 Task: Use the formula "IMSINH" in spreadsheet "Project portfolio".
Action: Mouse moved to (55, 467)
Screenshot: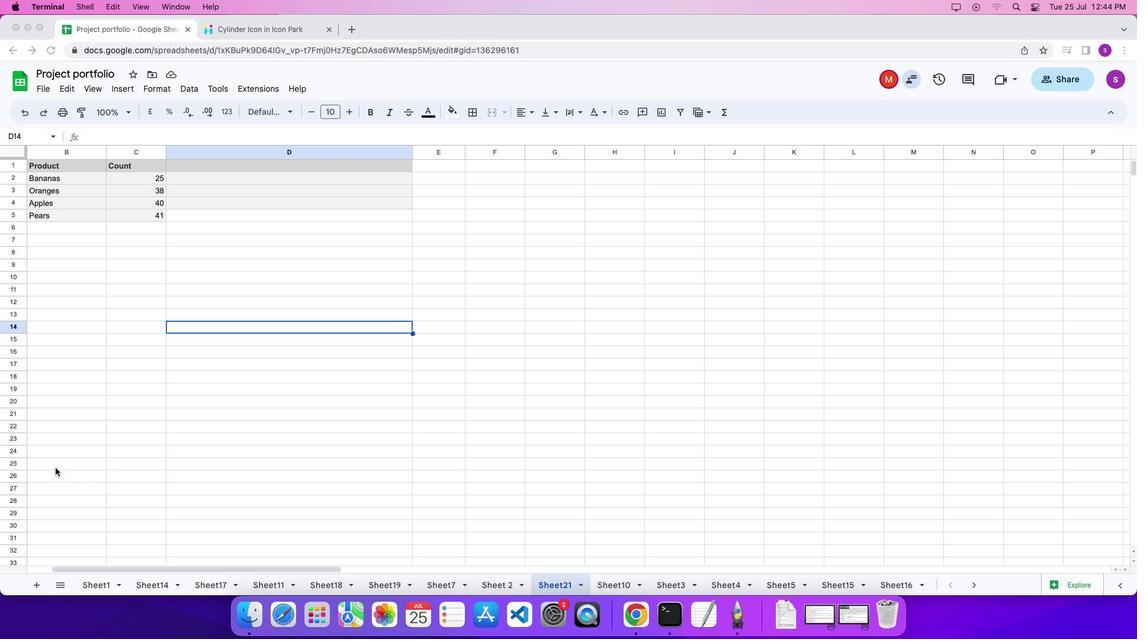 
Action: Mouse pressed left at (55, 467)
Screenshot: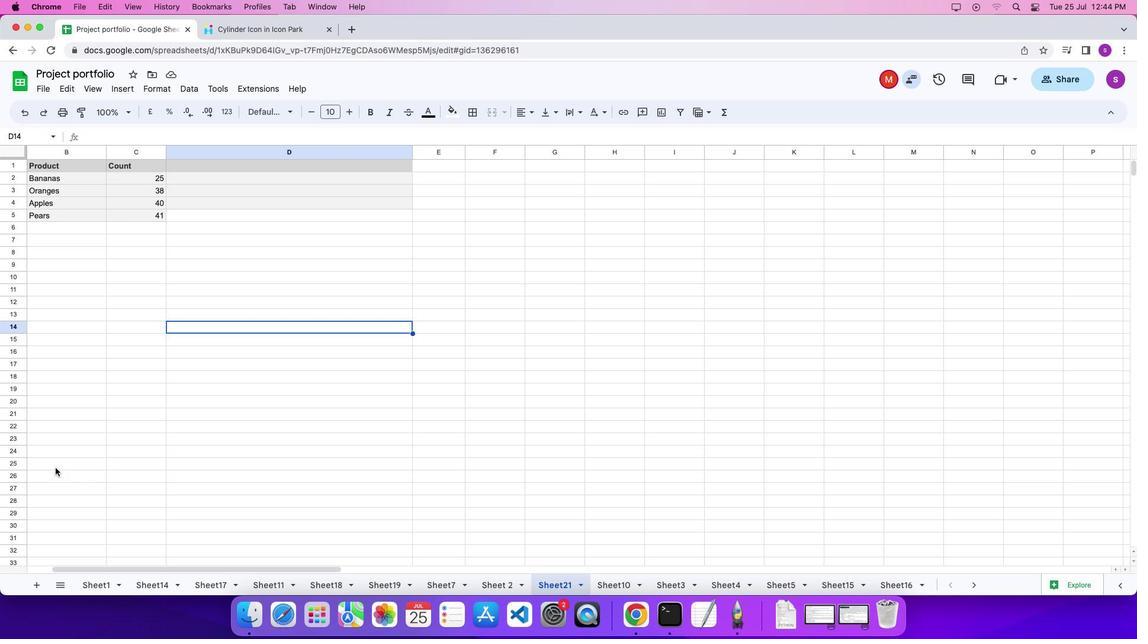 
Action: Mouse pressed left at (55, 467)
Screenshot: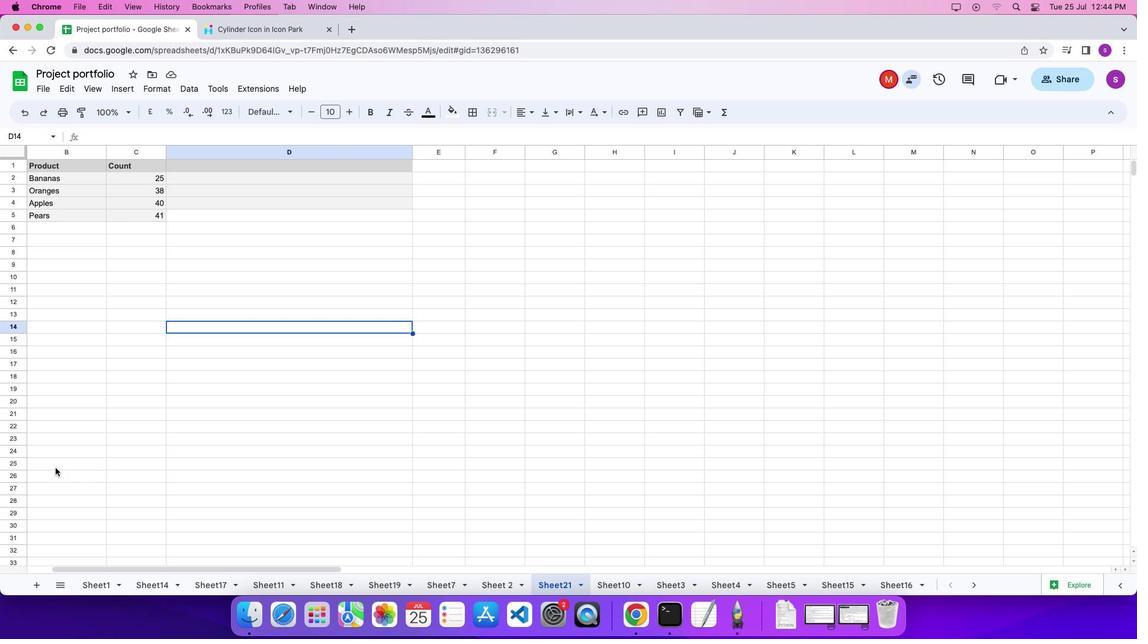 
Action: Key pressed '='
Screenshot: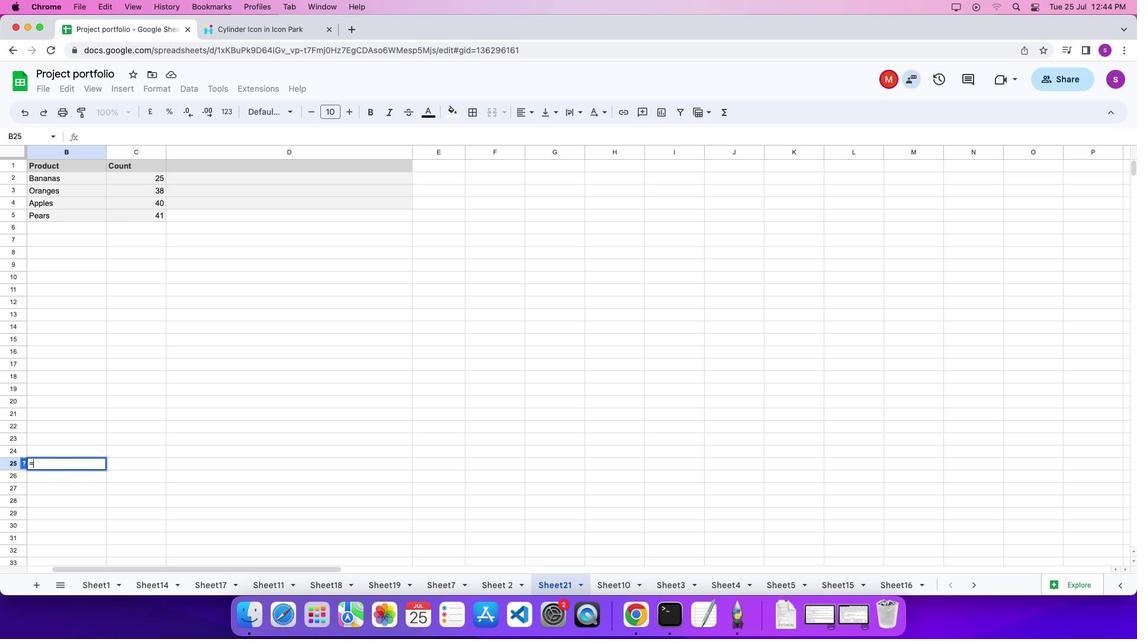 
Action: Mouse moved to (723, 111)
Screenshot: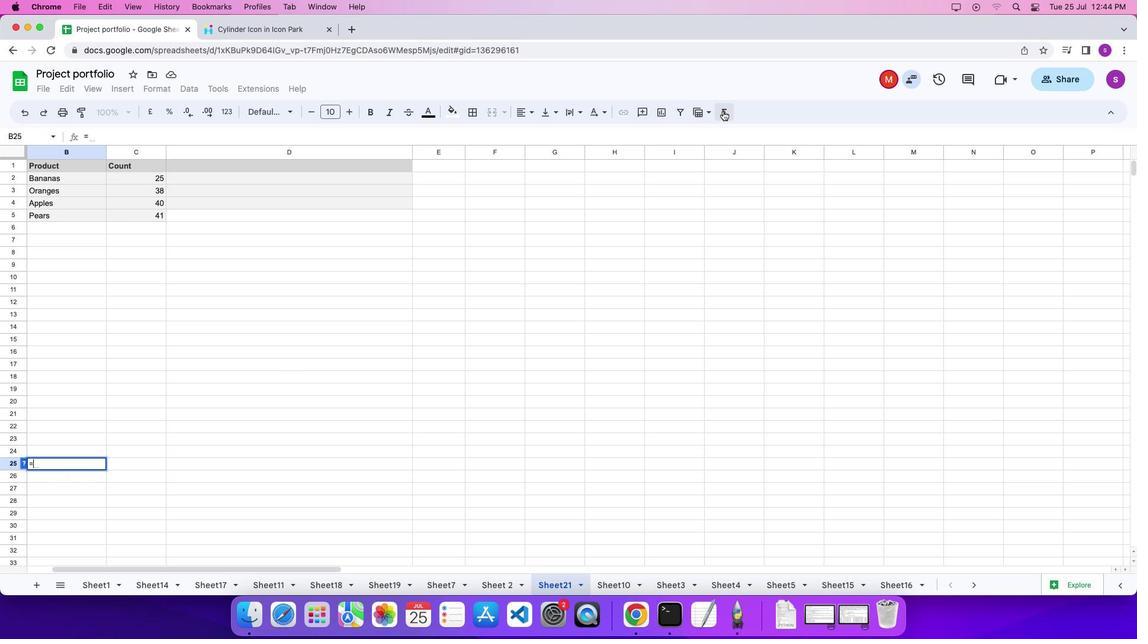 
Action: Mouse pressed left at (723, 111)
Screenshot: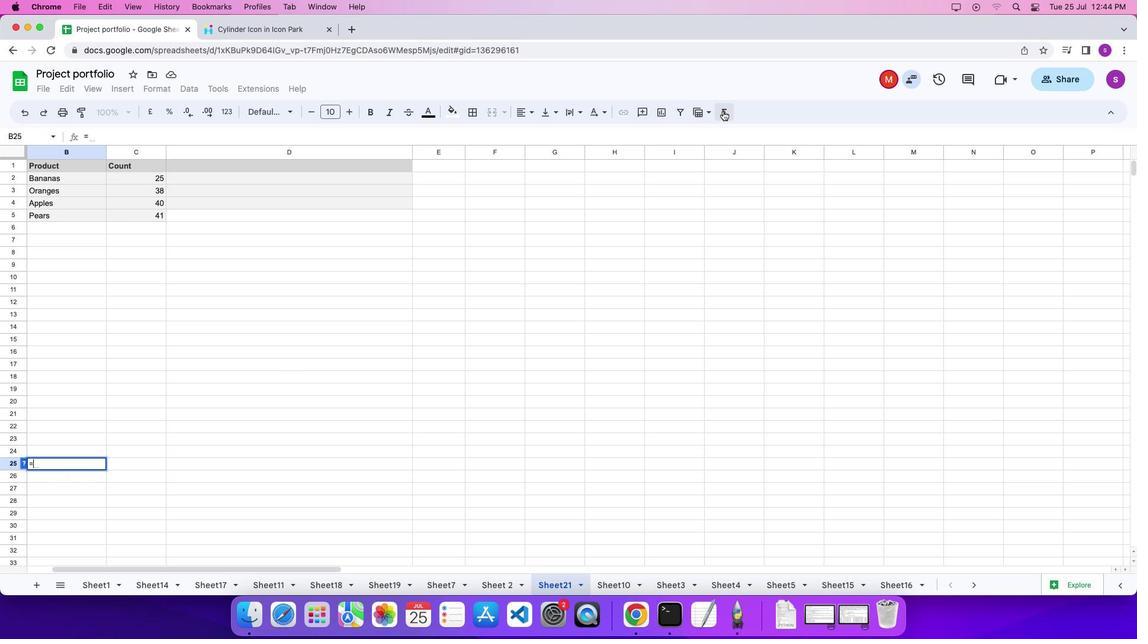 
Action: Mouse moved to (873, 566)
Screenshot: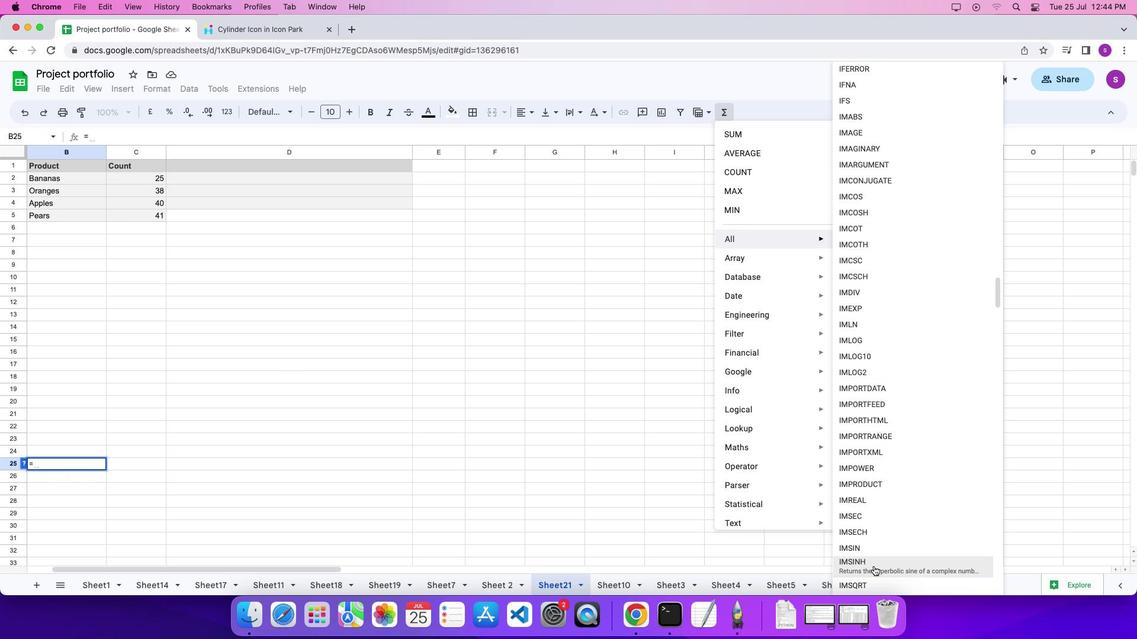 
Action: Mouse pressed left at (873, 566)
Screenshot: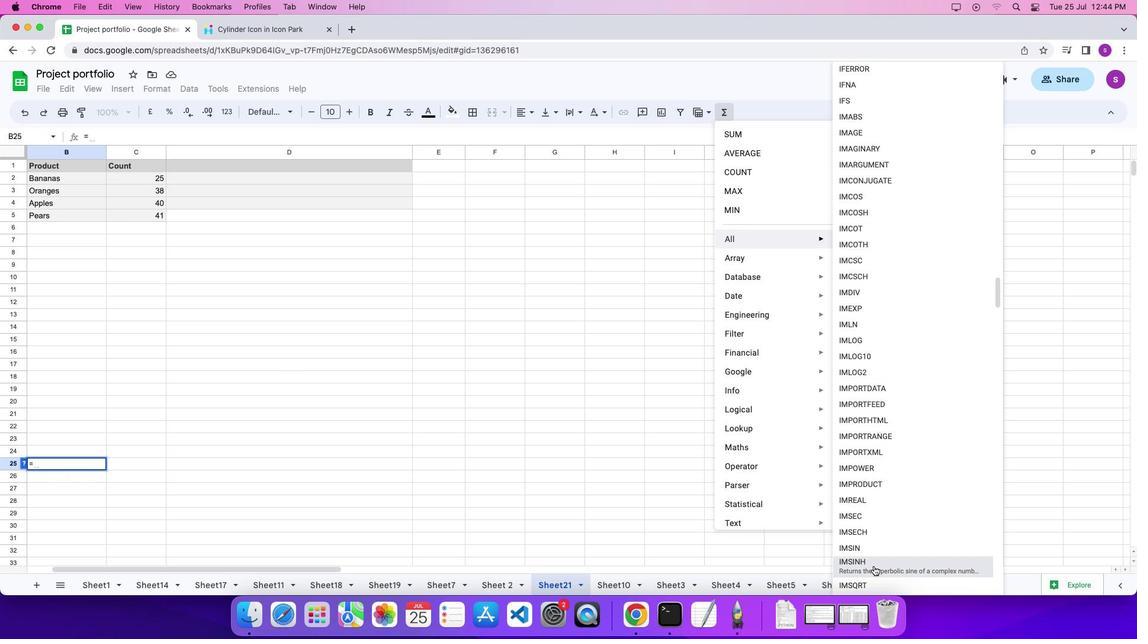 
Action: Mouse moved to (852, 546)
Screenshot: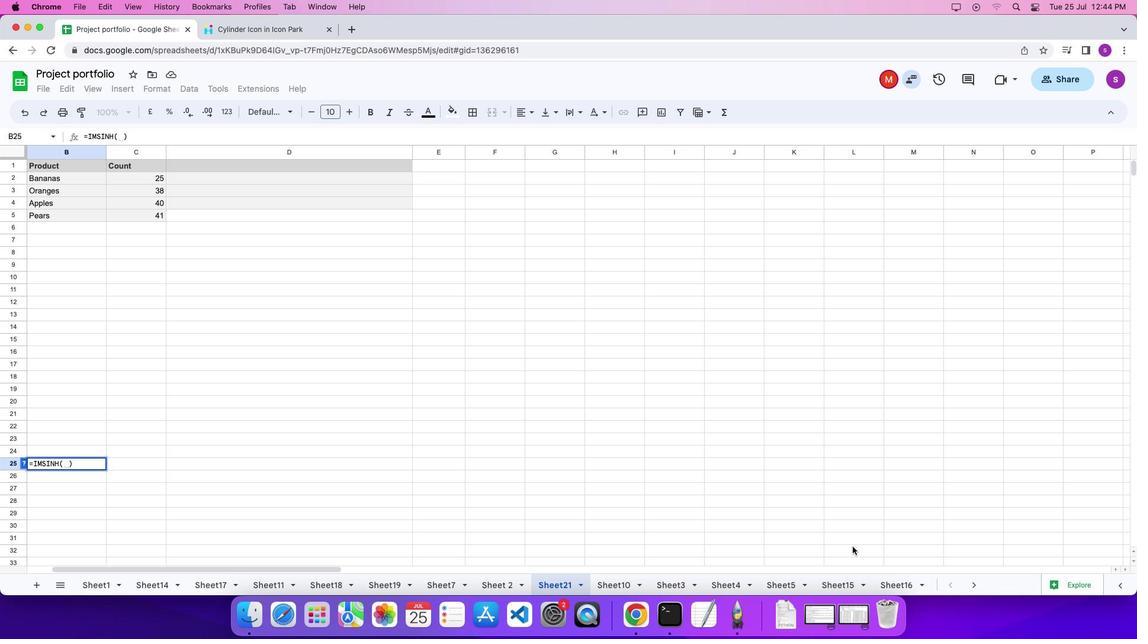 
Action: Key pressed '0''.''5''\x03'
Screenshot: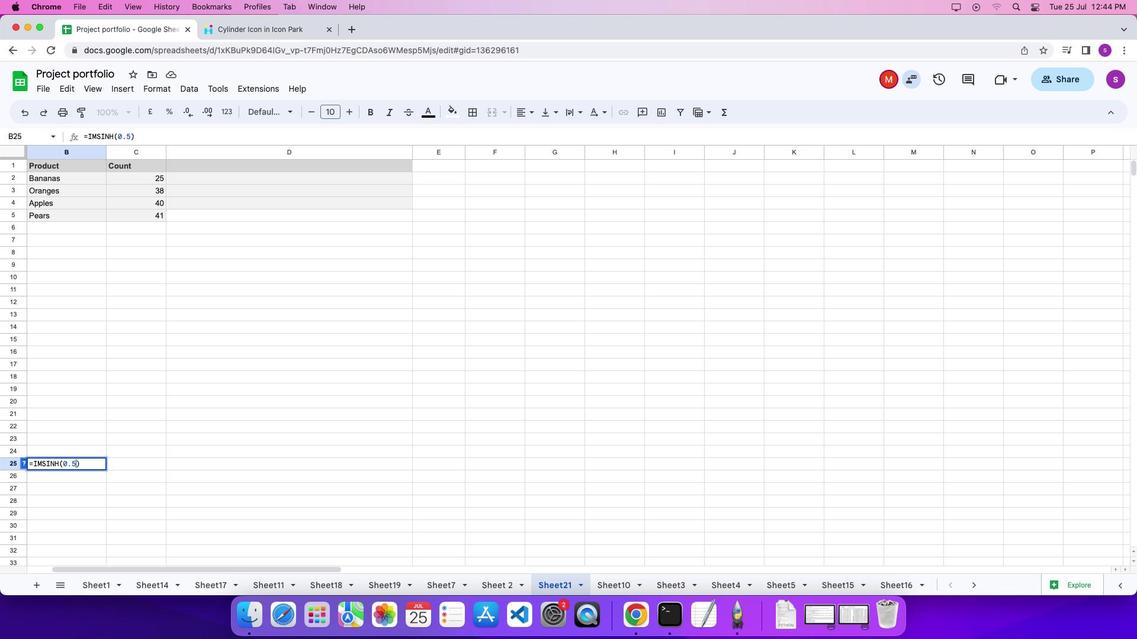 
